 Task: Add the task  Create a feature for users to track and manage their daily tasks to the section DevOps Dash in the project Wizardry and add a Due Date to the respective task as 2024/02/20.
Action: Mouse moved to (559, 465)
Screenshot: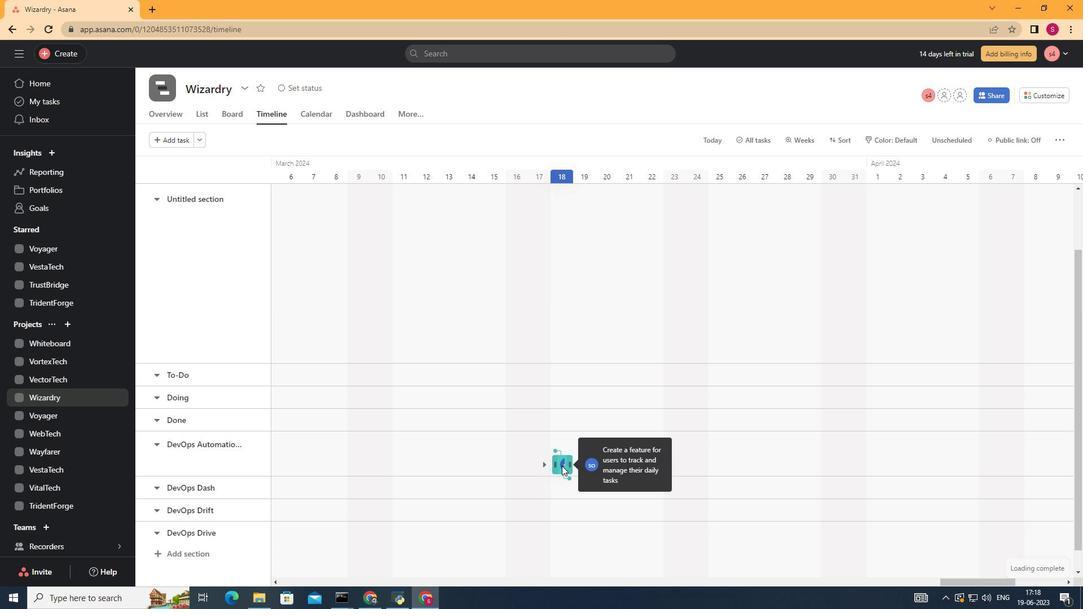 
Action: Mouse pressed left at (559, 465)
Screenshot: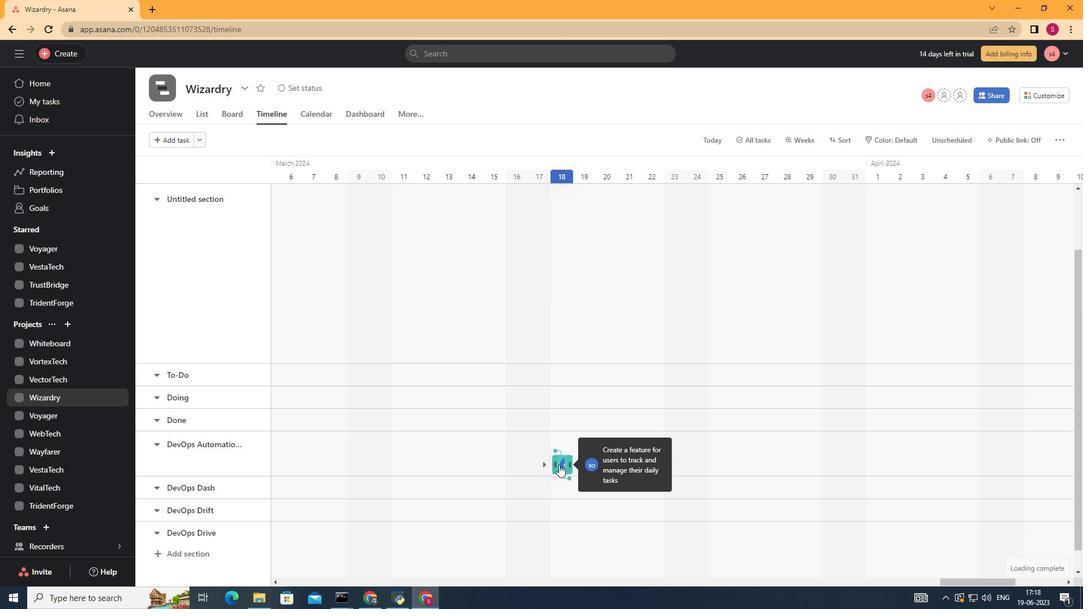 
Action: Mouse moved to (903, 266)
Screenshot: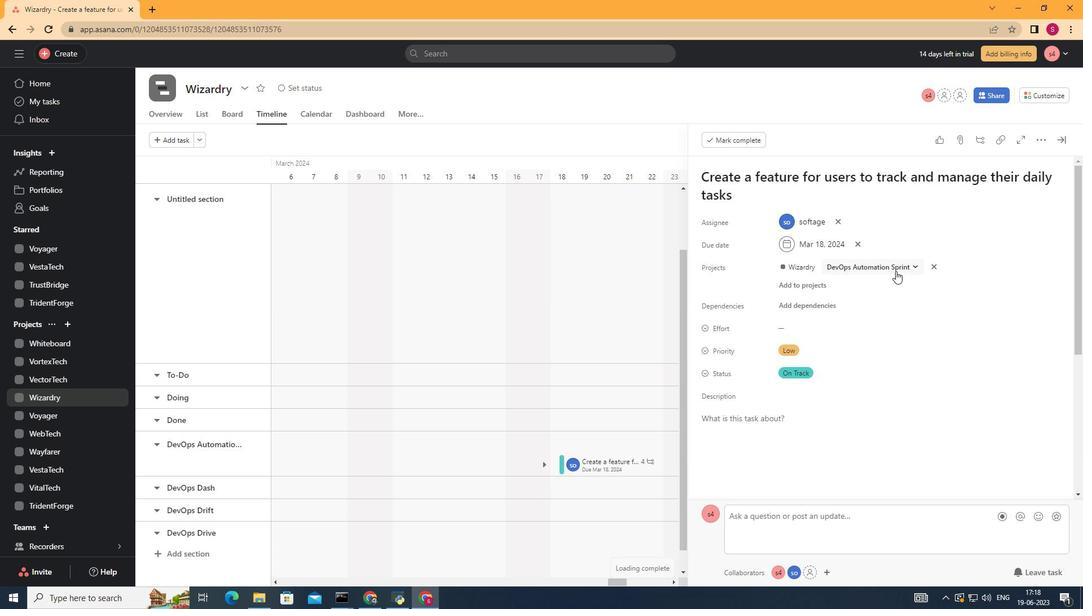 
Action: Mouse pressed left at (903, 266)
Screenshot: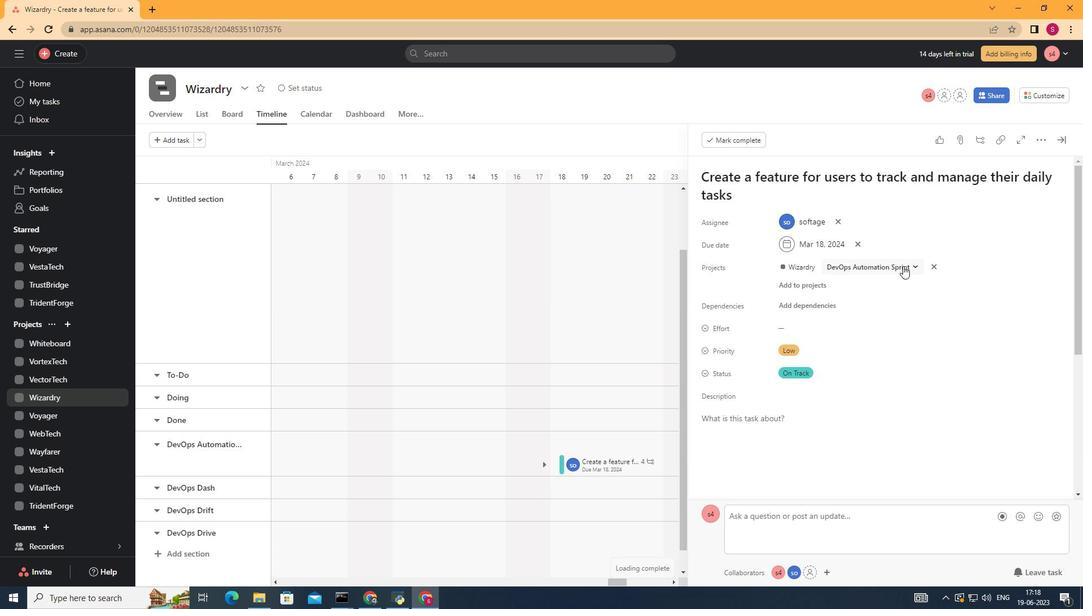
Action: Mouse moved to (877, 399)
Screenshot: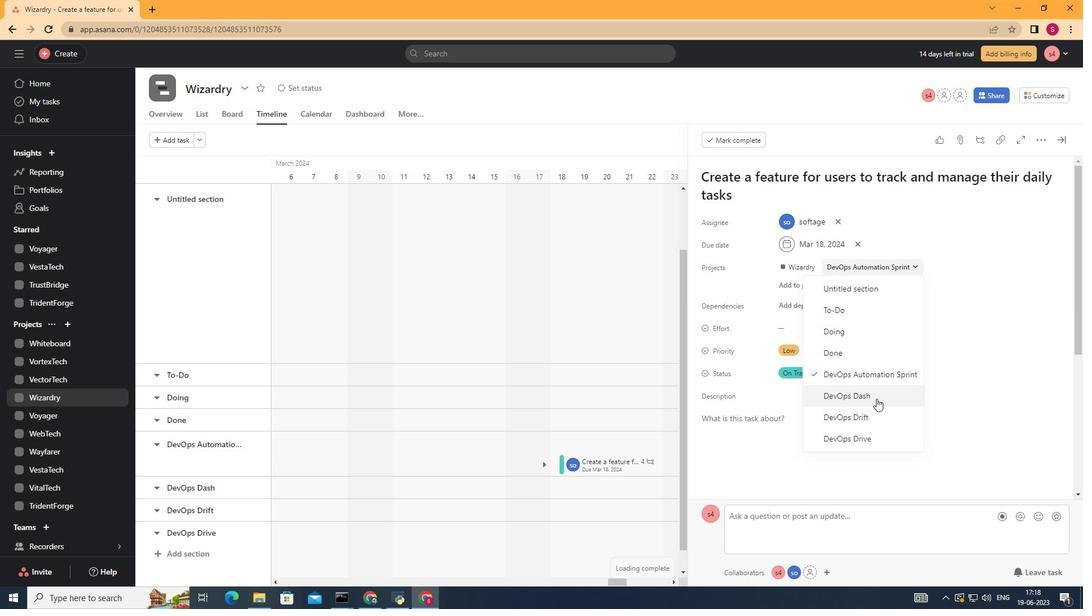 
Action: Mouse pressed left at (877, 399)
Screenshot: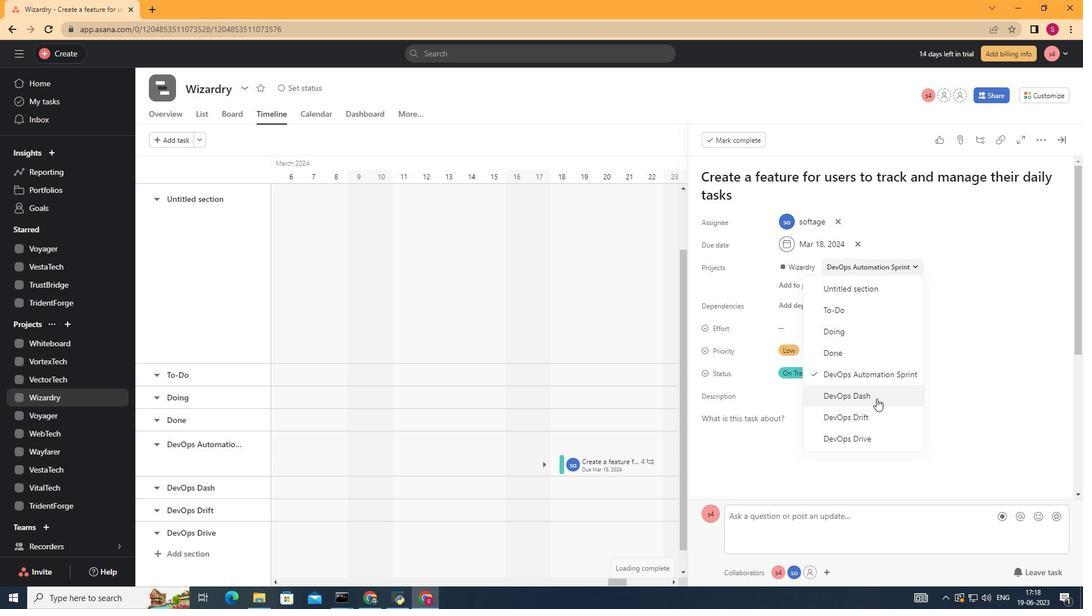 
Action: Mouse moved to (859, 243)
Screenshot: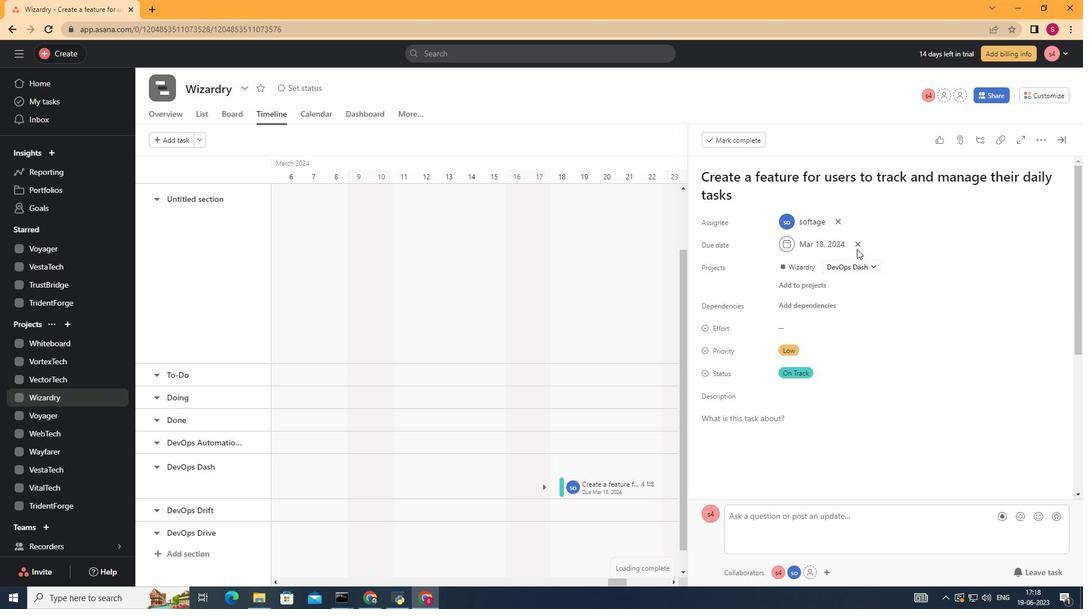 
Action: Mouse pressed left at (859, 243)
Screenshot: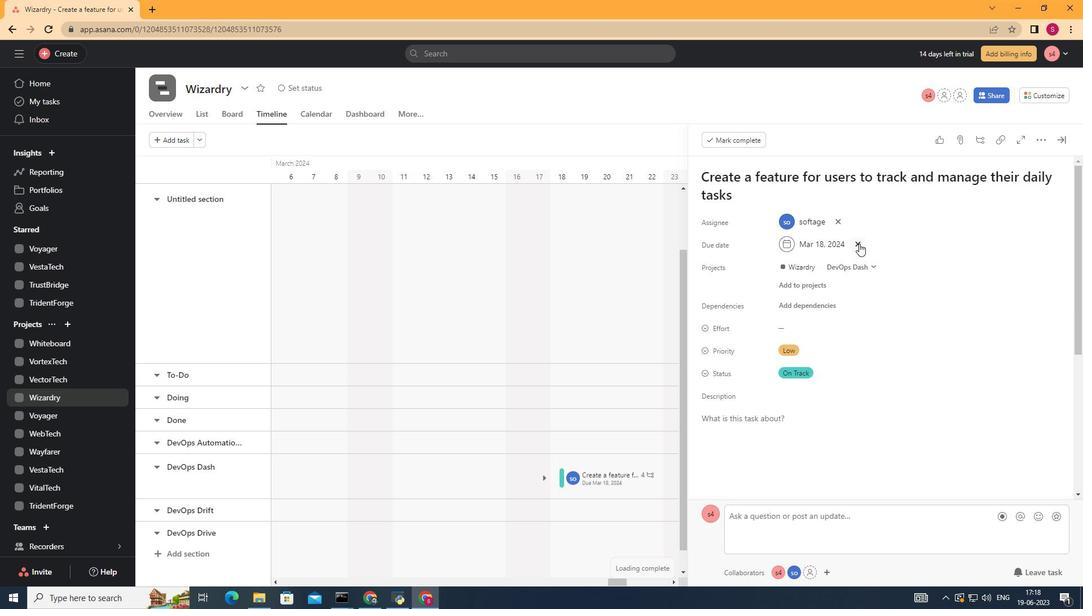 
Action: Mouse moved to (806, 246)
Screenshot: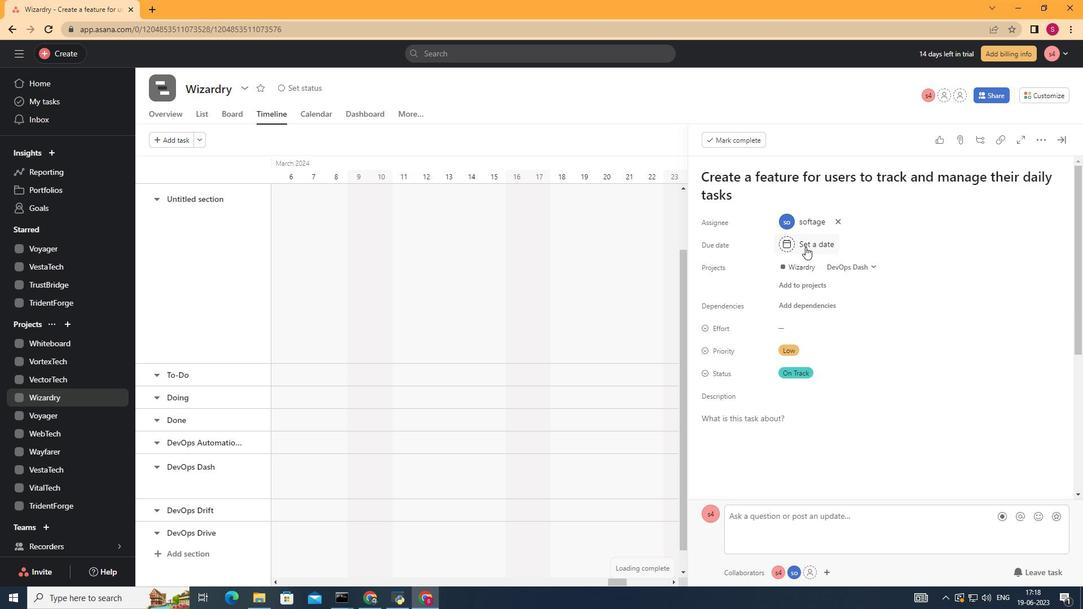 
Action: Mouse pressed left at (806, 246)
Screenshot: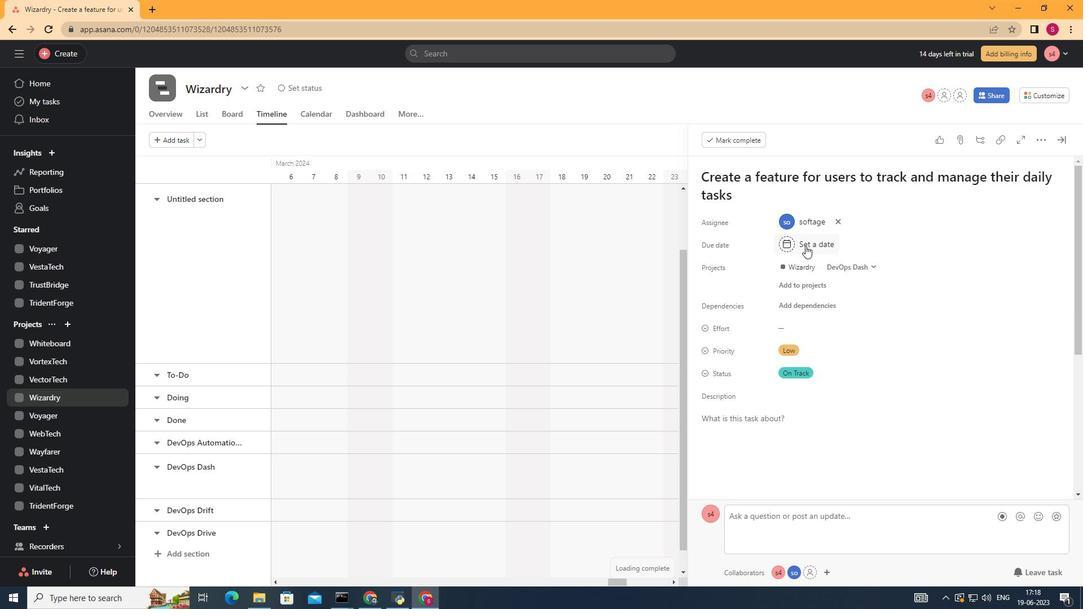 
Action: Key pressed 2024/02/20<Key.enter>
Screenshot: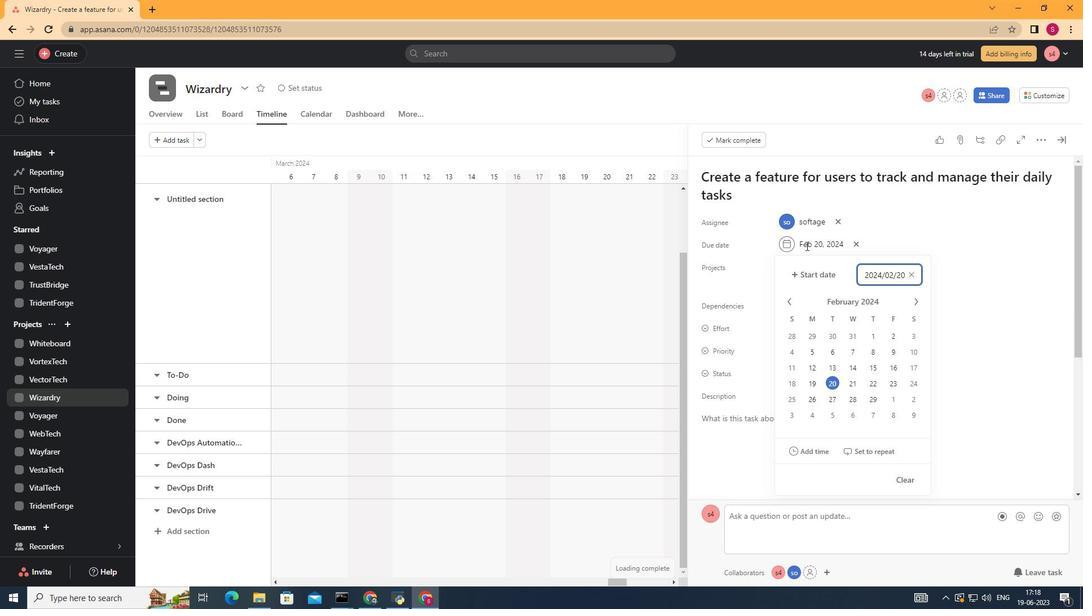 
